 Task: Create a due date automation trigger when advanced on, on the monday after a card is due add fields with custom field "Resume" cleared at 11:00 AM.
Action: Mouse moved to (1030, 88)
Screenshot: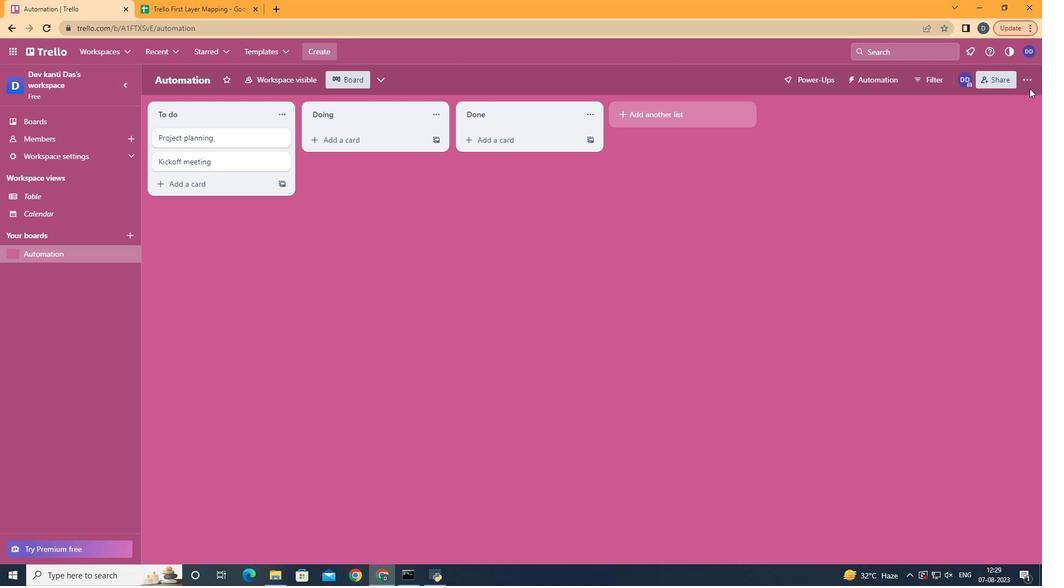 
Action: Mouse pressed left at (1030, 88)
Screenshot: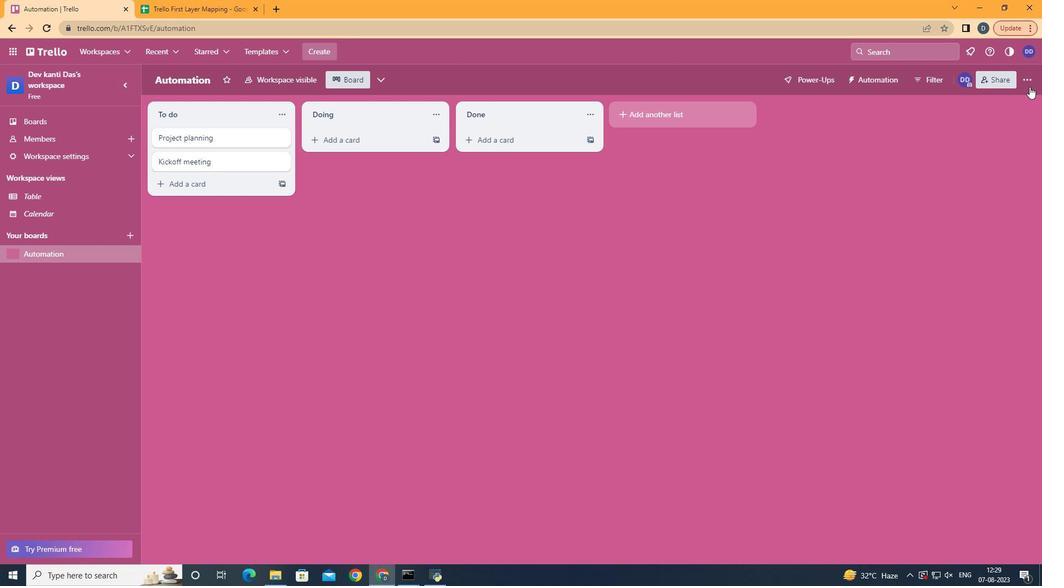 
Action: Mouse moved to (1028, 84)
Screenshot: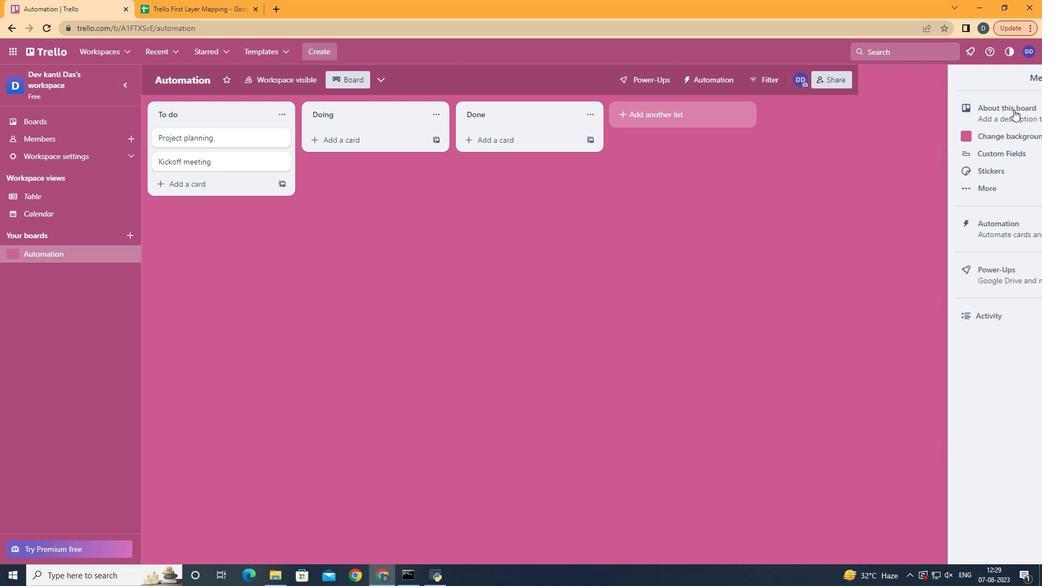 
Action: Mouse pressed left at (1028, 84)
Screenshot: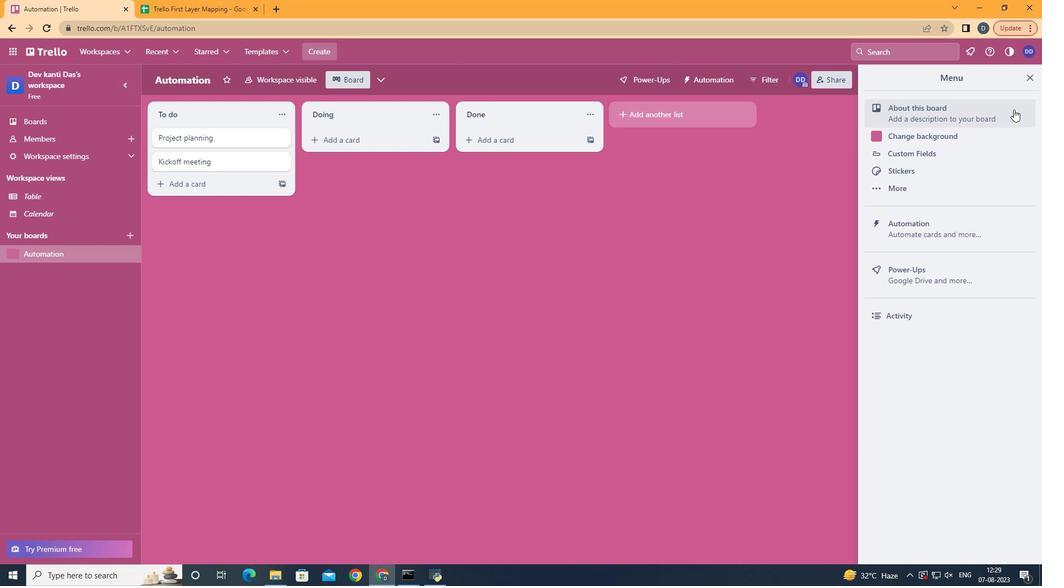 
Action: Mouse moved to (952, 236)
Screenshot: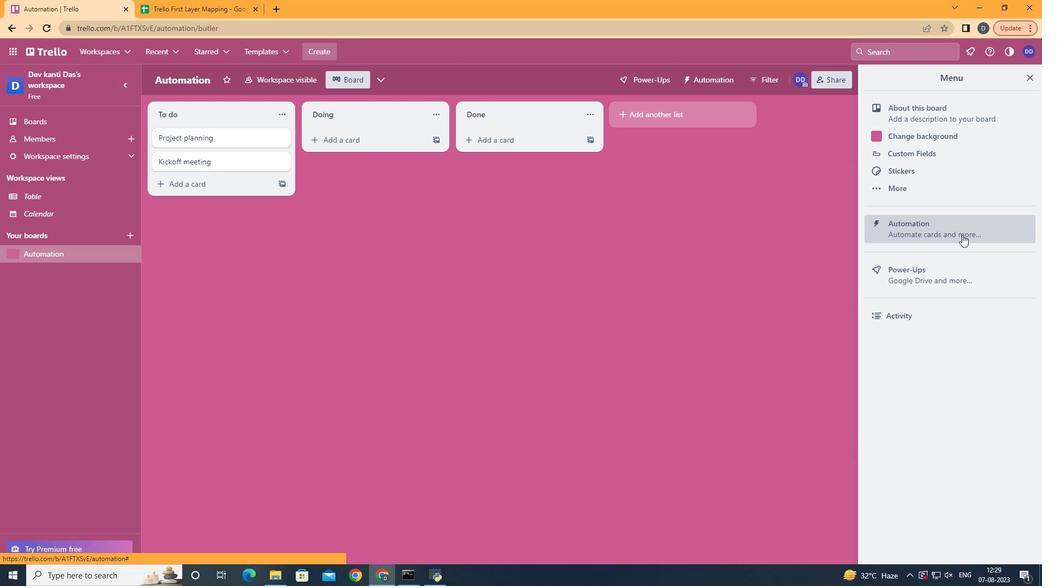 
Action: Mouse pressed left at (952, 236)
Screenshot: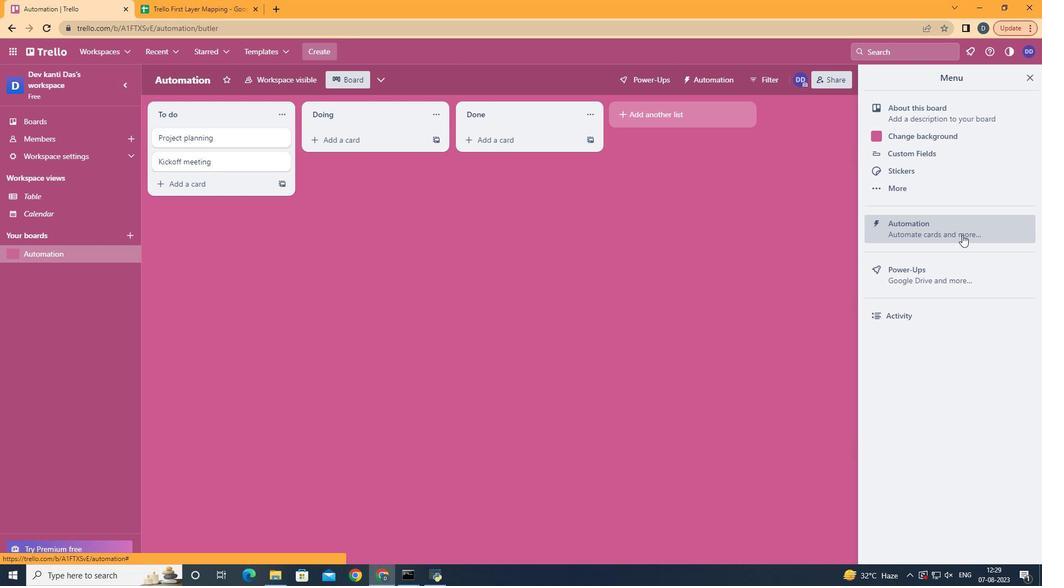 
Action: Mouse moved to (221, 217)
Screenshot: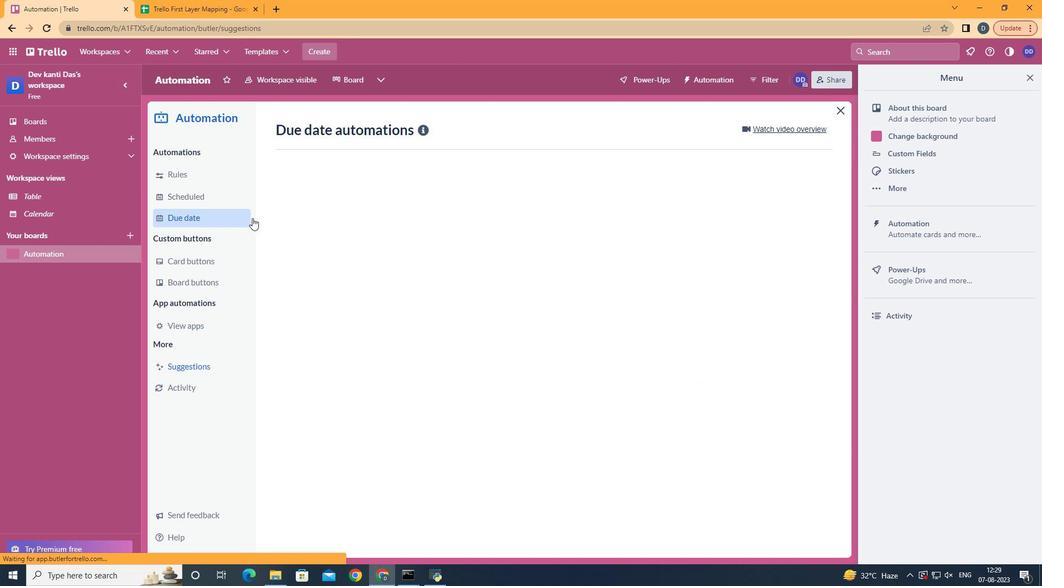 
Action: Mouse pressed left at (221, 217)
Screenshot: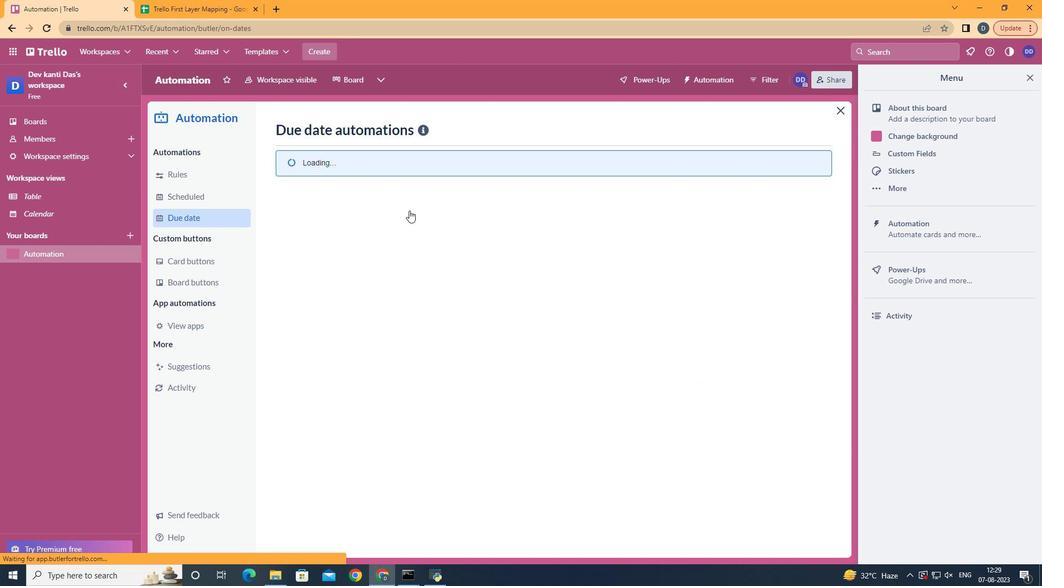 
Action: Mouse moved to (766, 130)
Screenshot: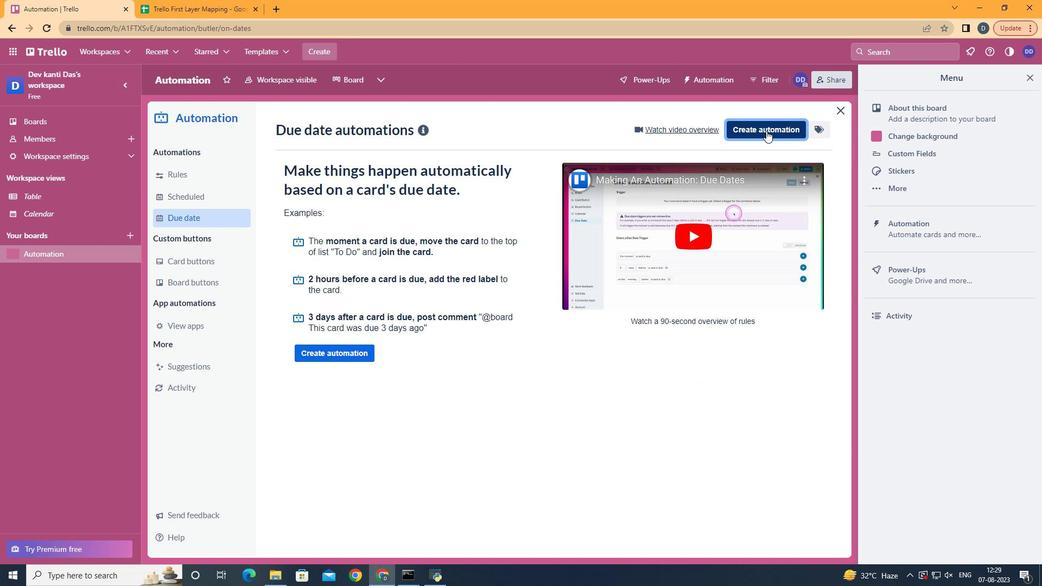 
Action: Mouse pressed left at (766, 130)
Screenshot: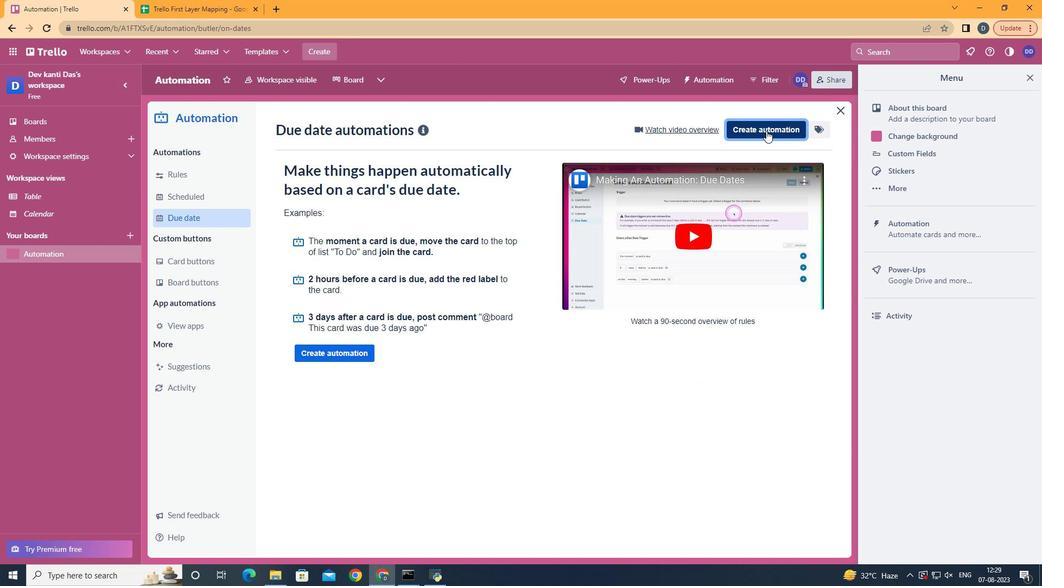 
Action: Mouse moved to (613, 244)
Screenshot: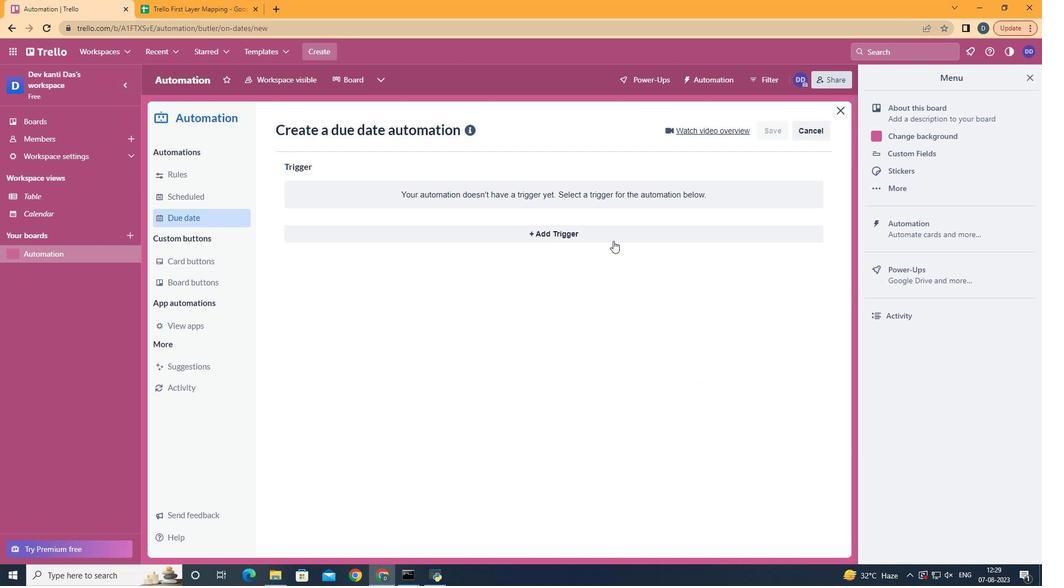 
Action: Mouse pressed left at (613, 244)
Screenshot: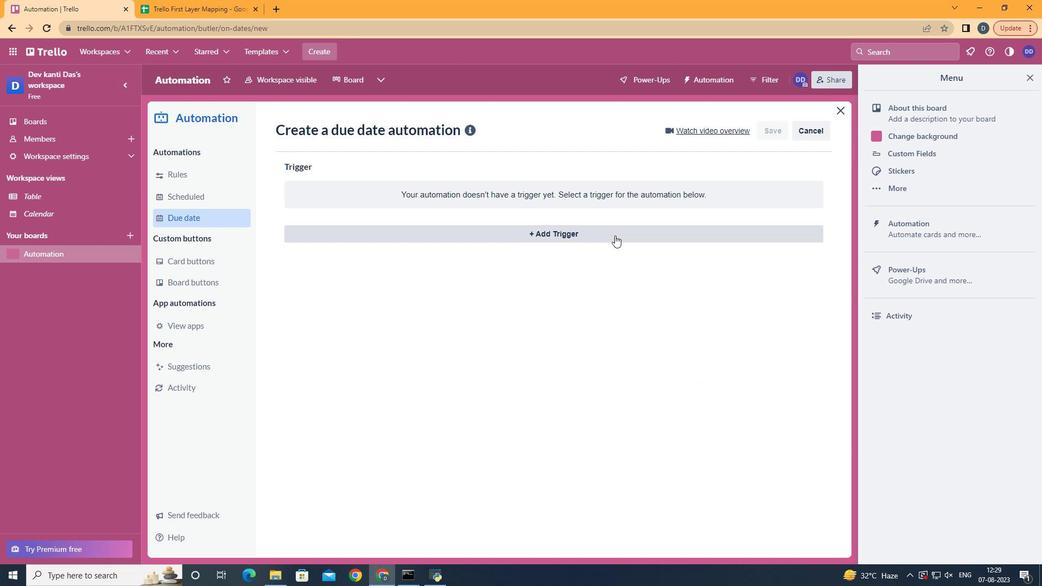 
Action: Mouse moved to (615, 235)
Screenshot: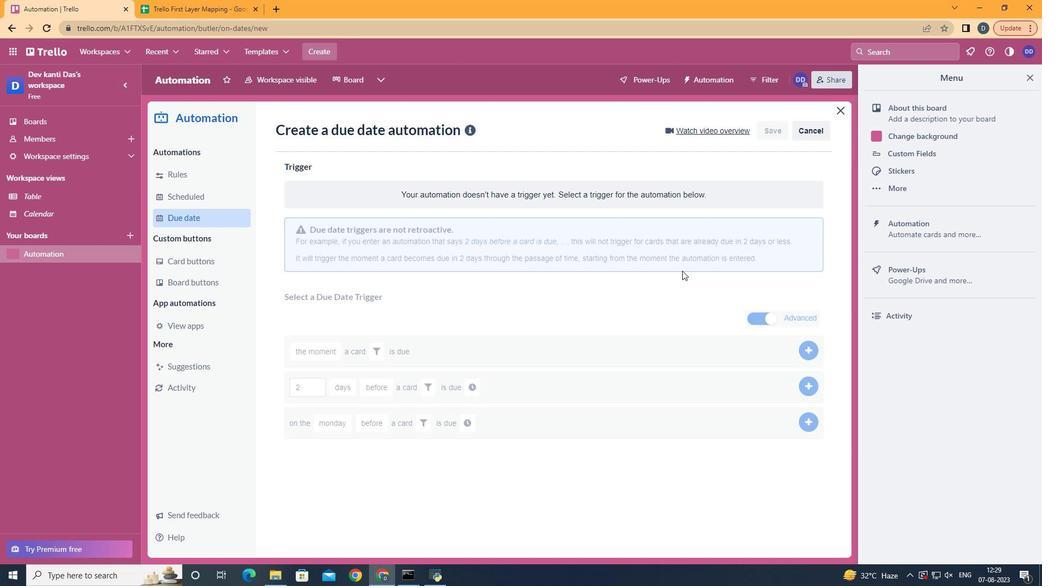 
Action: Mouse pressed left at (615, 235)
Screenshot: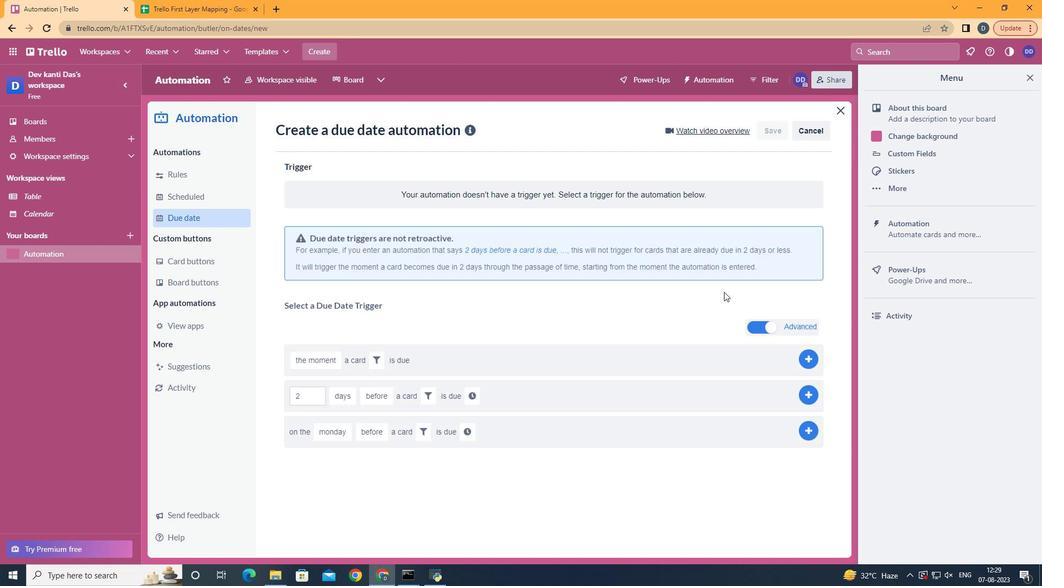 
Action: Mouse moved to (352, 279)
Screenshot: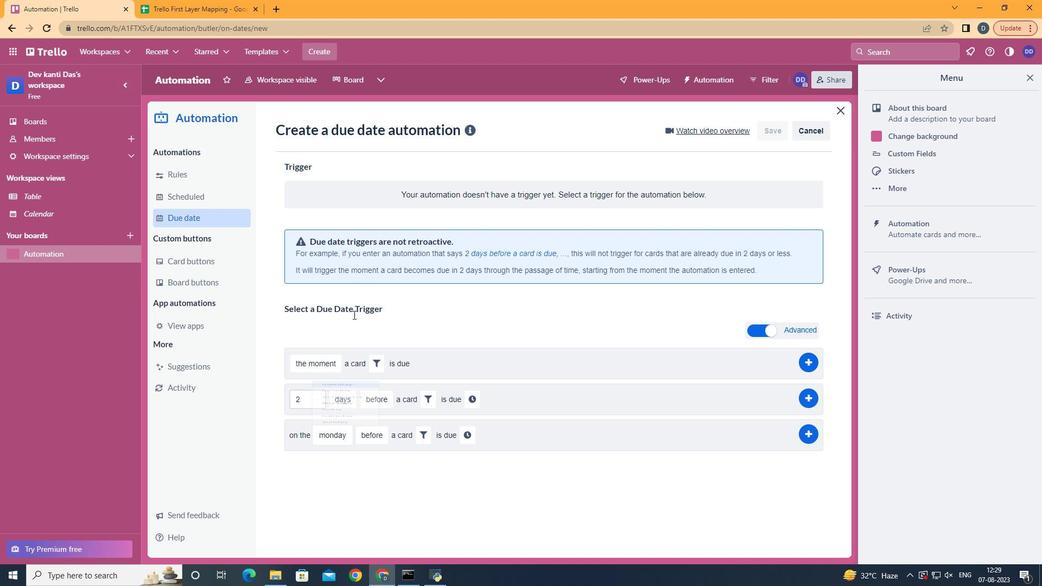 
Action: Mouse pressed left at (352, 279)
Screenshot: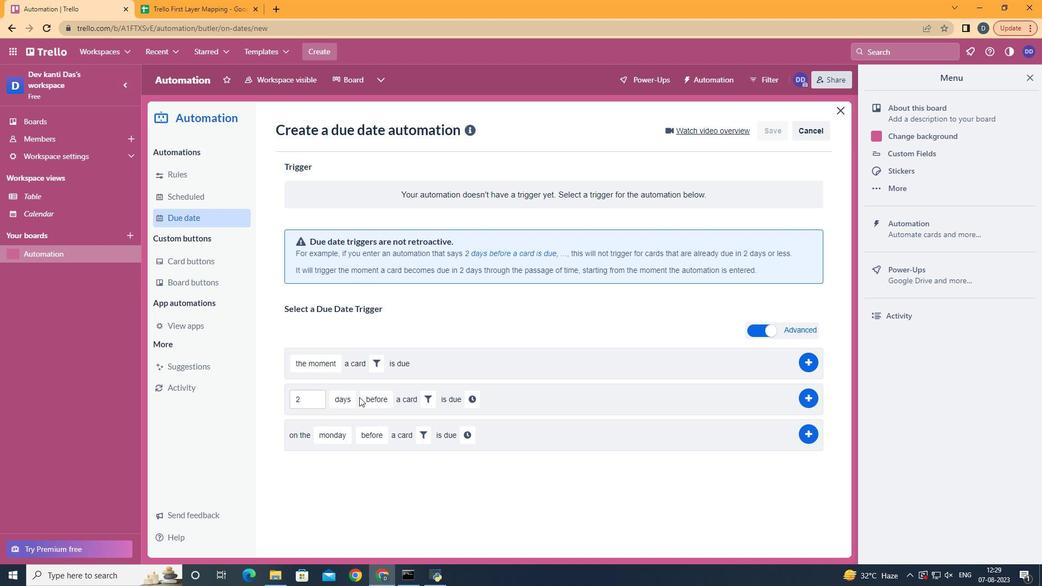 
Action: Mouse moved to (380, 476)
Screenshot: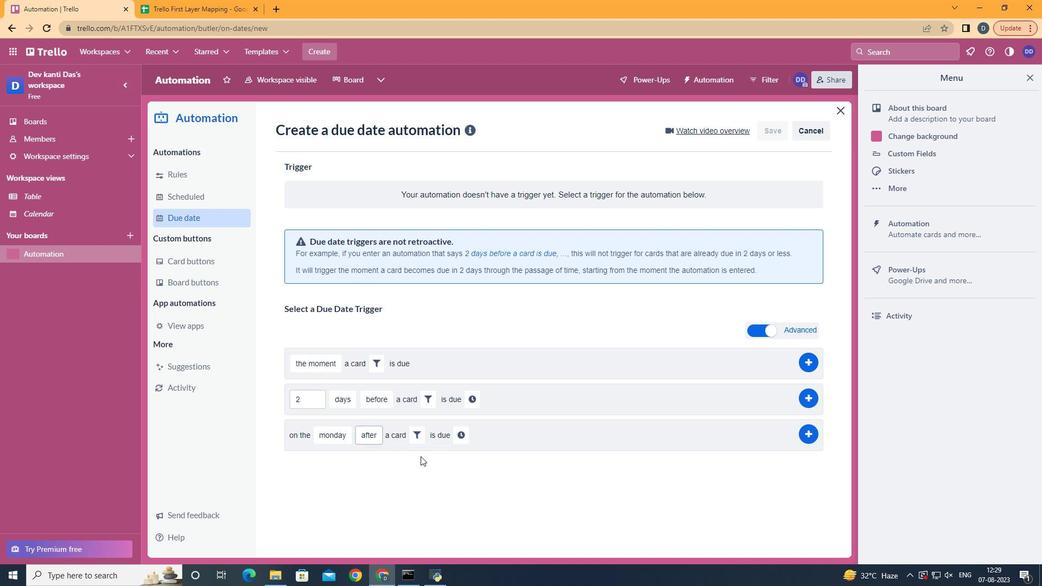 
Action: Mouse pressed left at (380, 476)
Screenshot: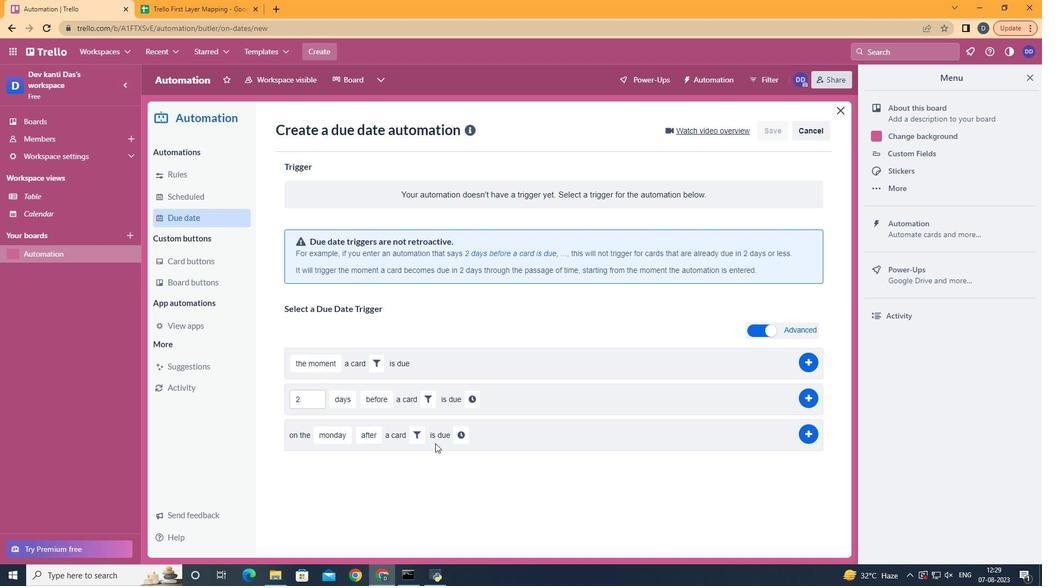 
Action: Mouse moved to (418, 436)
Screenshot: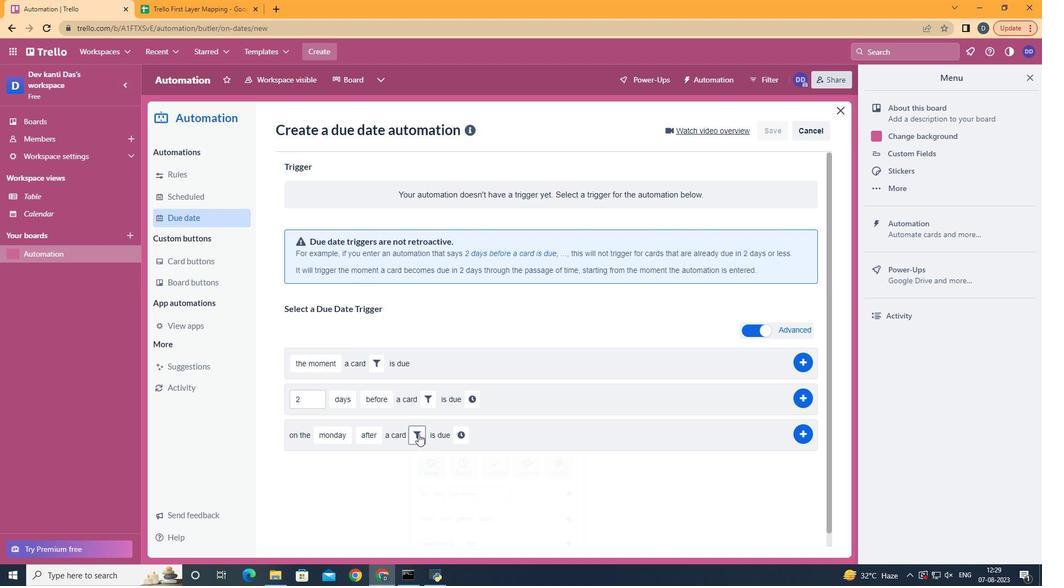 
Action: Mouse pressed left at (418, 436)
Screenshot: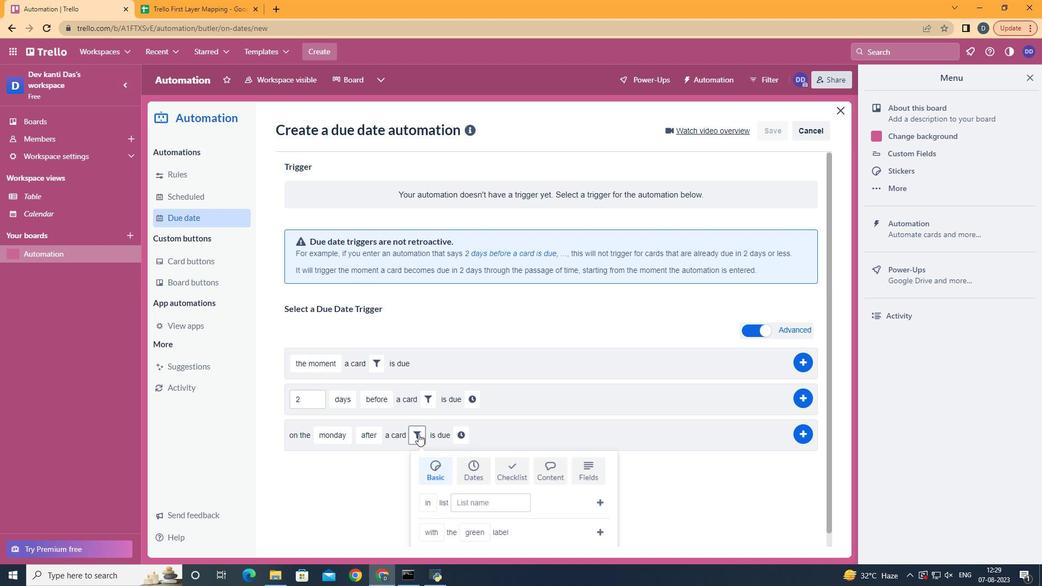 
Action: Mouse moved to (589, 465)
Screenshot: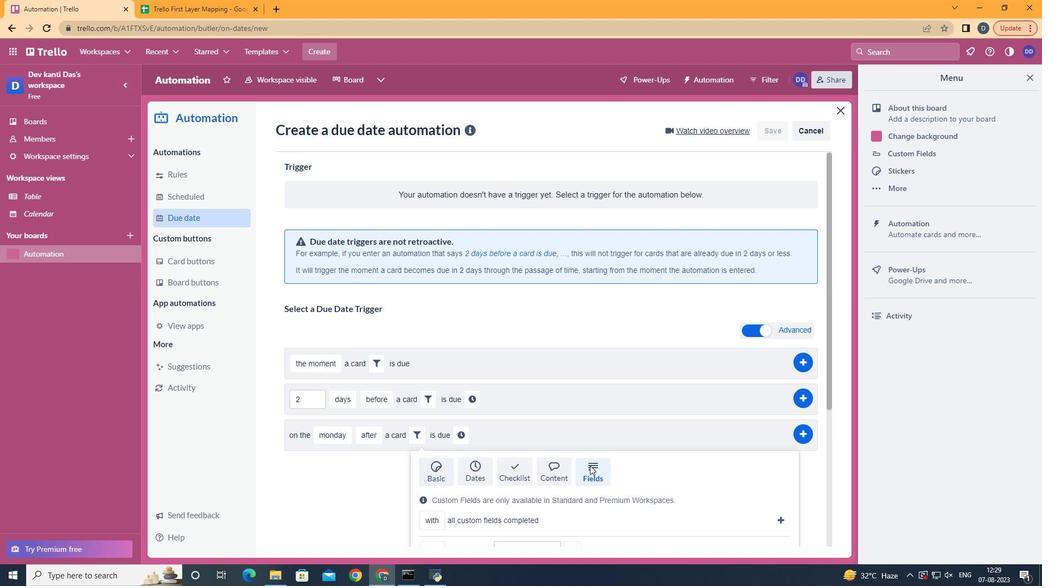 
Action: Mouse pressed left at (589, 465)
Screenshot: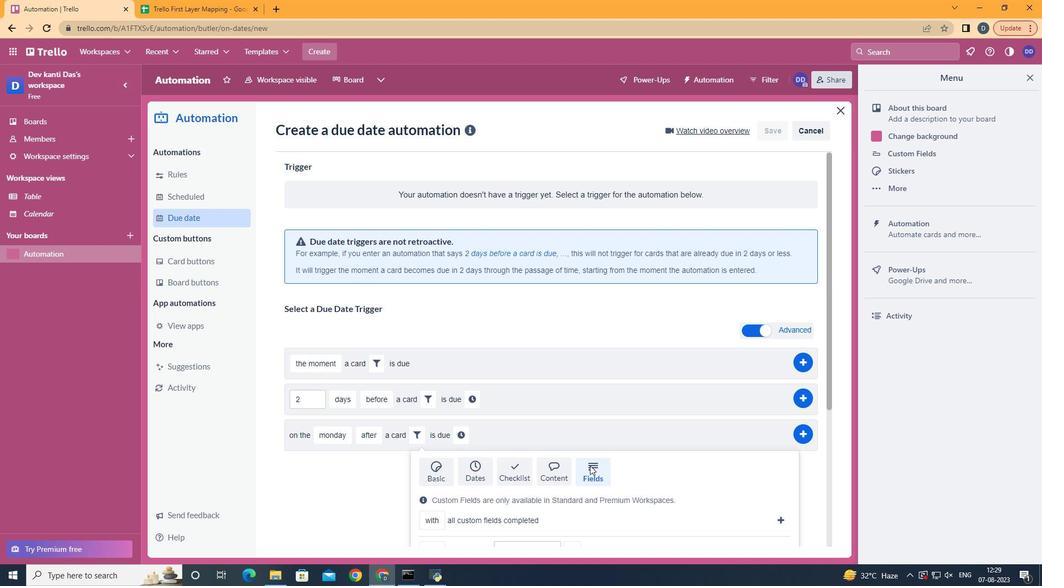 
Action: Mouse moved to (590, 465)
Screenshot: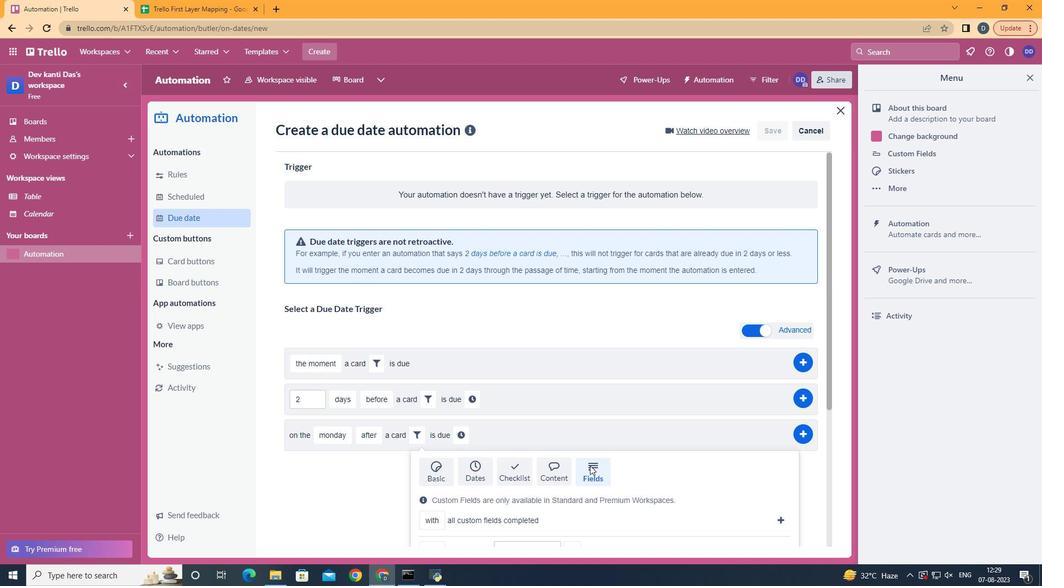 
Action: Mouse scrolled (590, 465) with delta (0, 0)
Screenshot: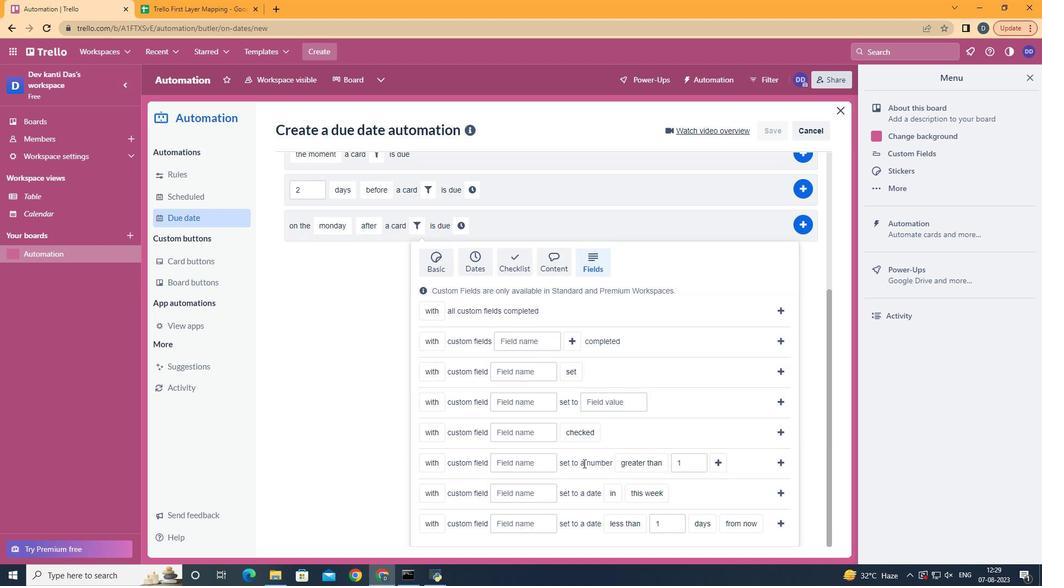 
Action: Mouse scrolled (590, 465) with delta (0, 0)
Screenshot: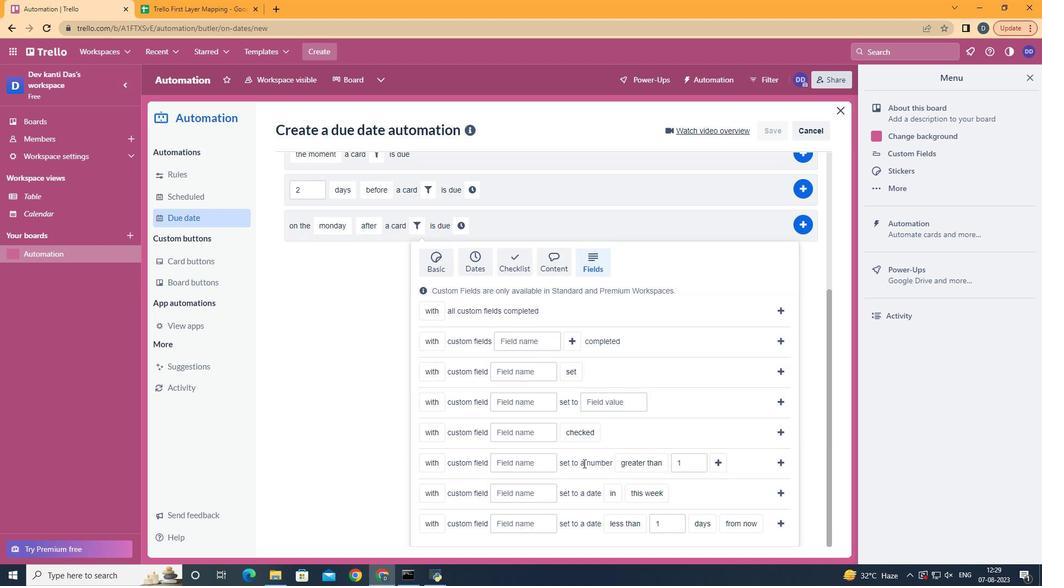 
Action: Mouse scrolled (590, 465) with delta (0, 0)
Screenshot: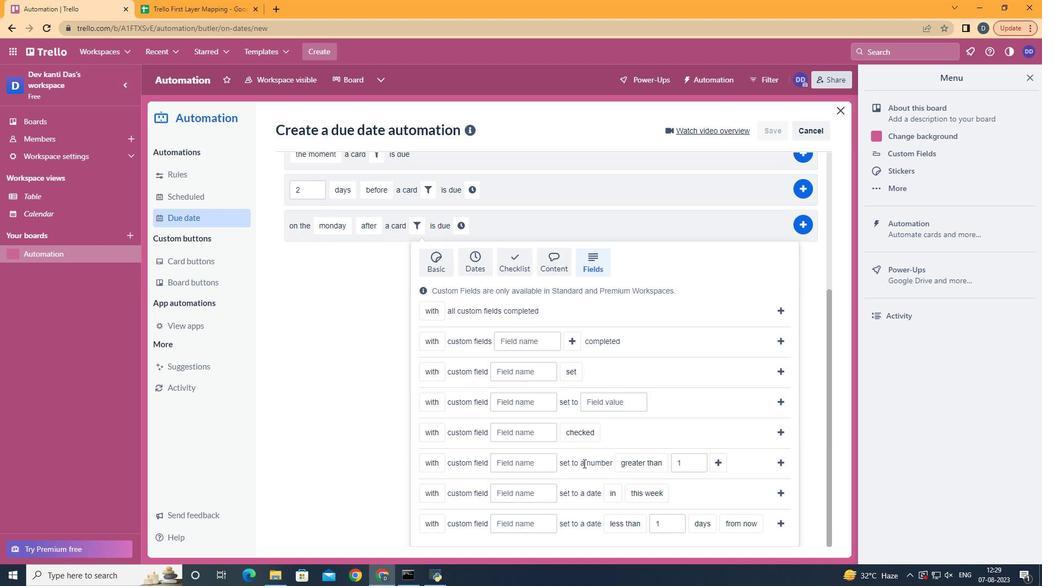 
Action: Mouse scrolled (590, 465) with delta (0, 0)
Screenshot: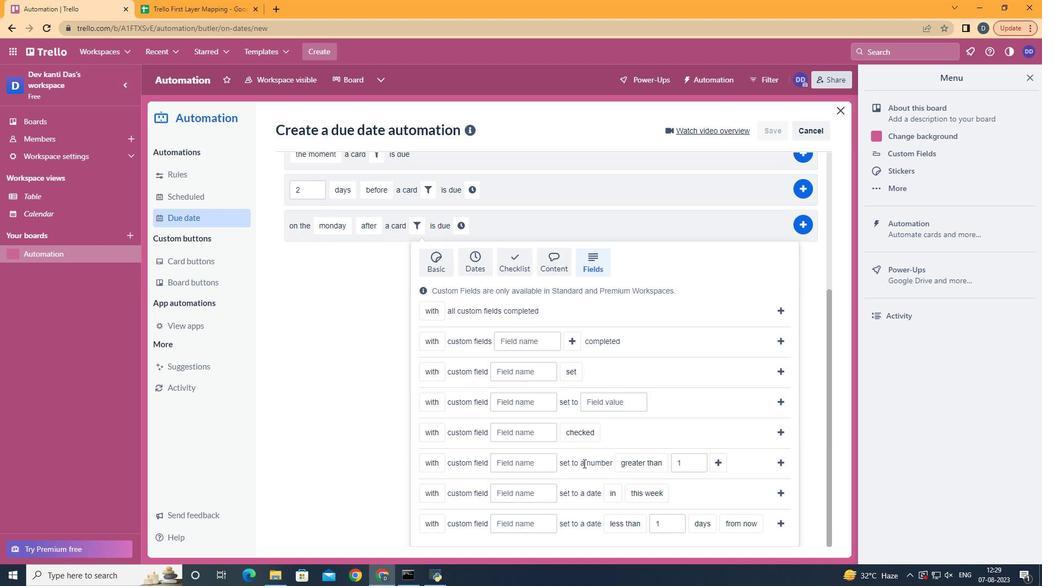 
Action: Mouse scrolled (590, 465) with delta (0, 0)
Screenshot: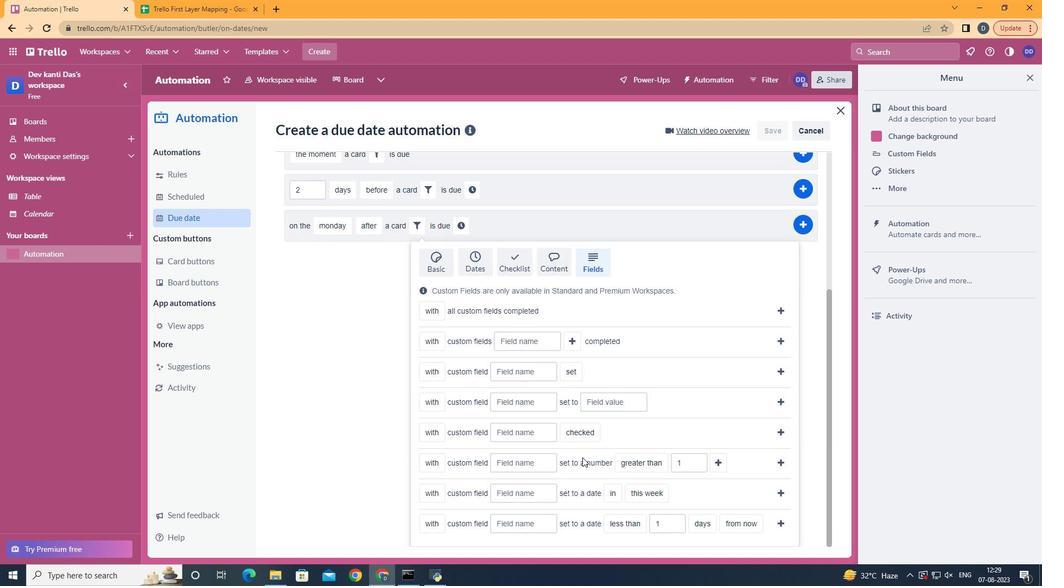 
Action: Mouse scrolled (590, 465) with delta (0, 0)
Screenshot: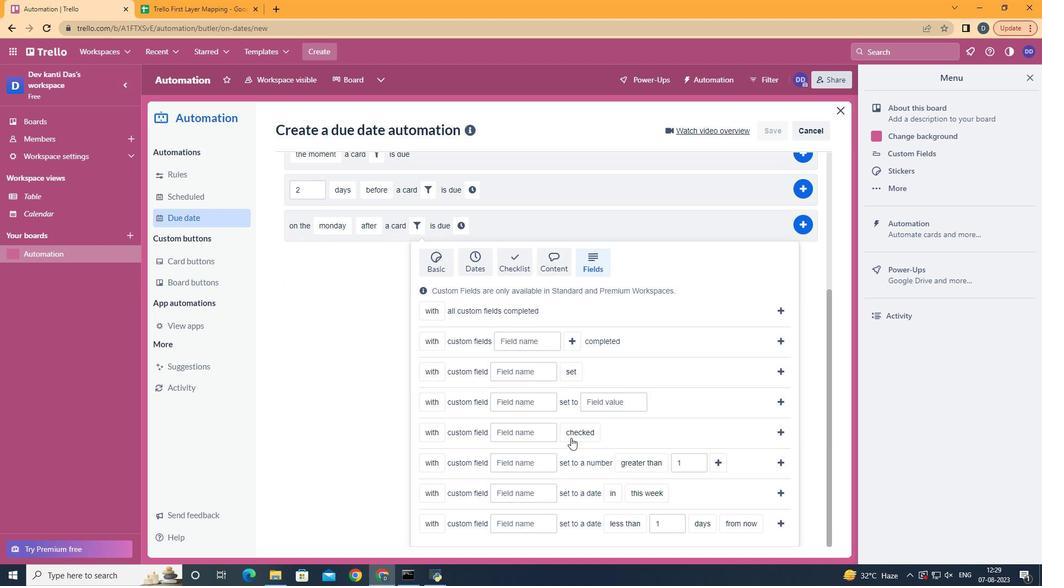 
Action: Mouse moved to (445, 389)
Screenshot: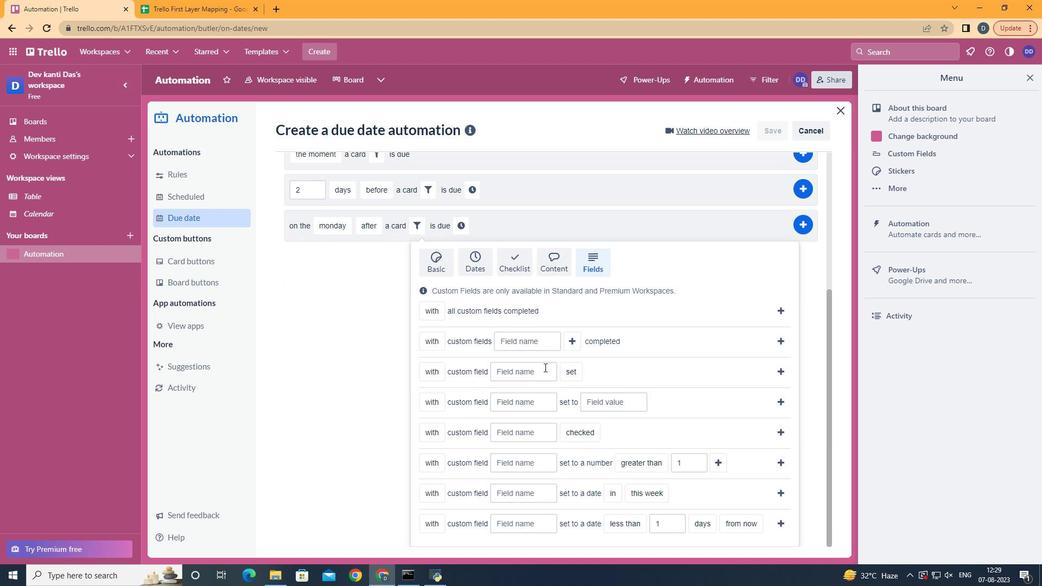 
Action: Mouse pressed left at (445, 389)
Screenshot: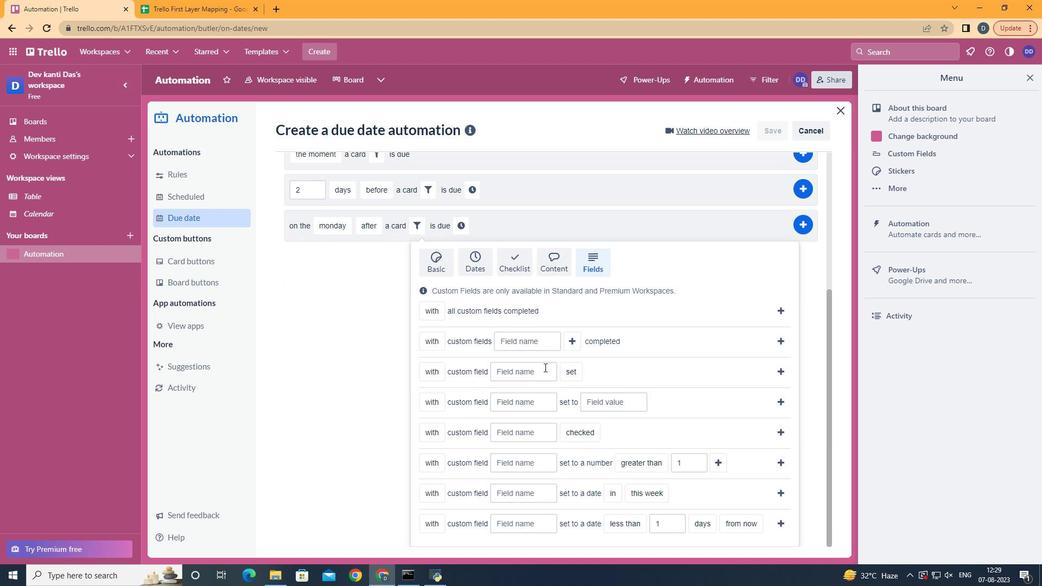 
Action: Mouse moved to (544, 367)
Screenshot: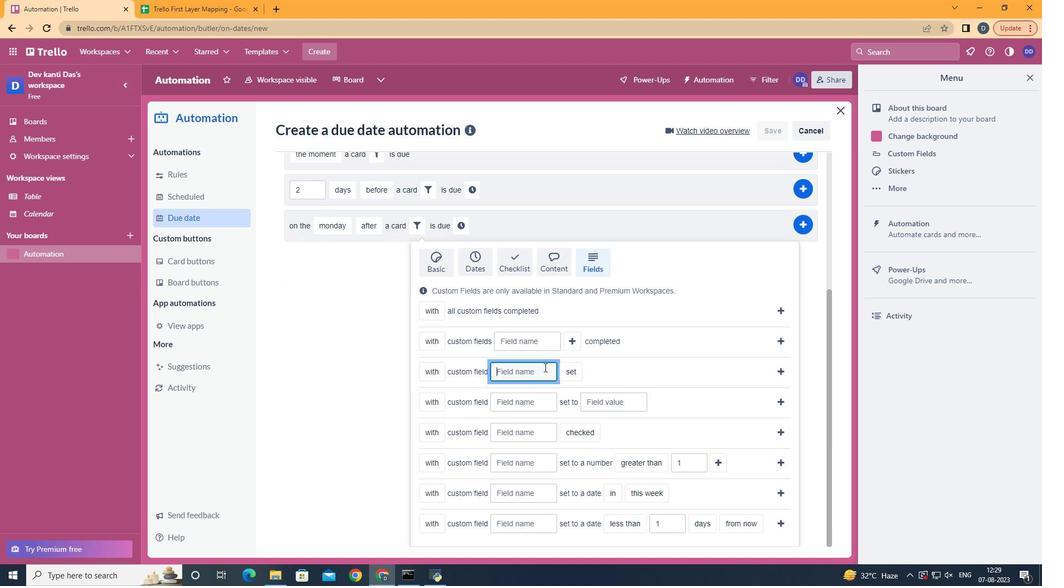 
Action: Mouse pressed left at (544, 367)
Screenshot: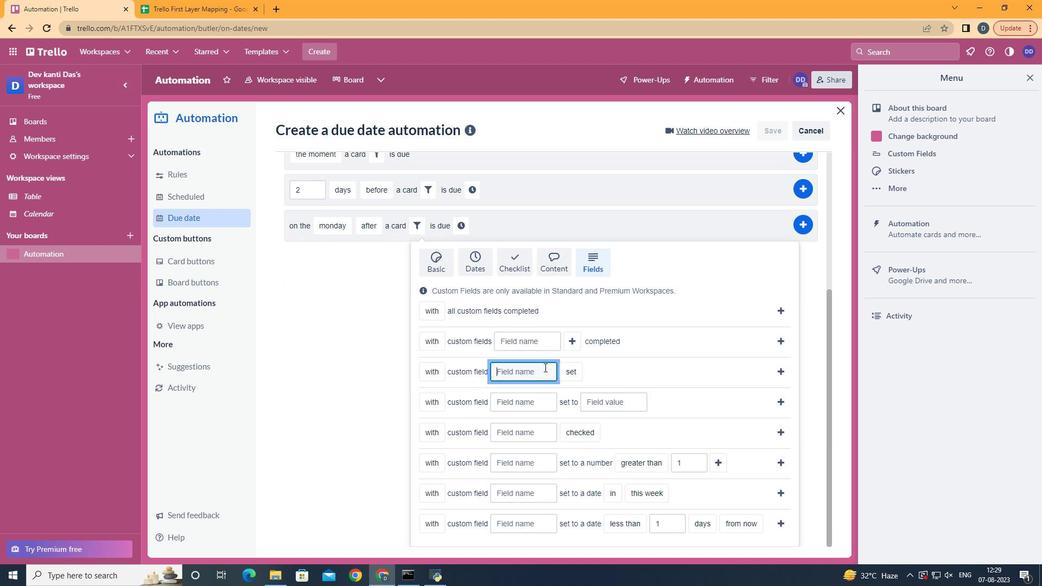 
Action: Key pressed <Key.shift>Resume
Screenshot: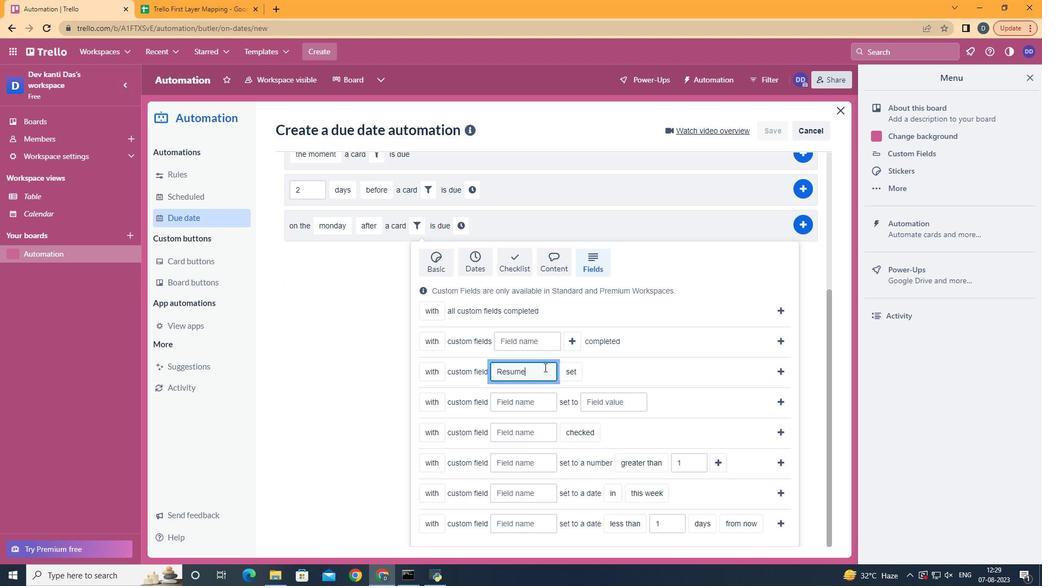
Action: Mouse moved to (566, 415)
Screenshot: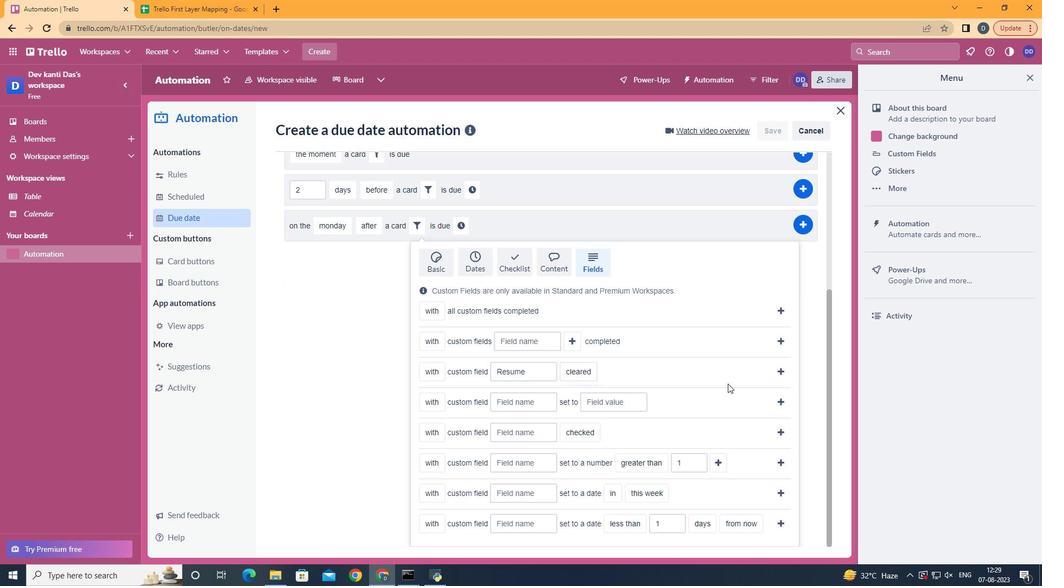 
Action: Mouse pressed left at (566, 415)
Screenshot: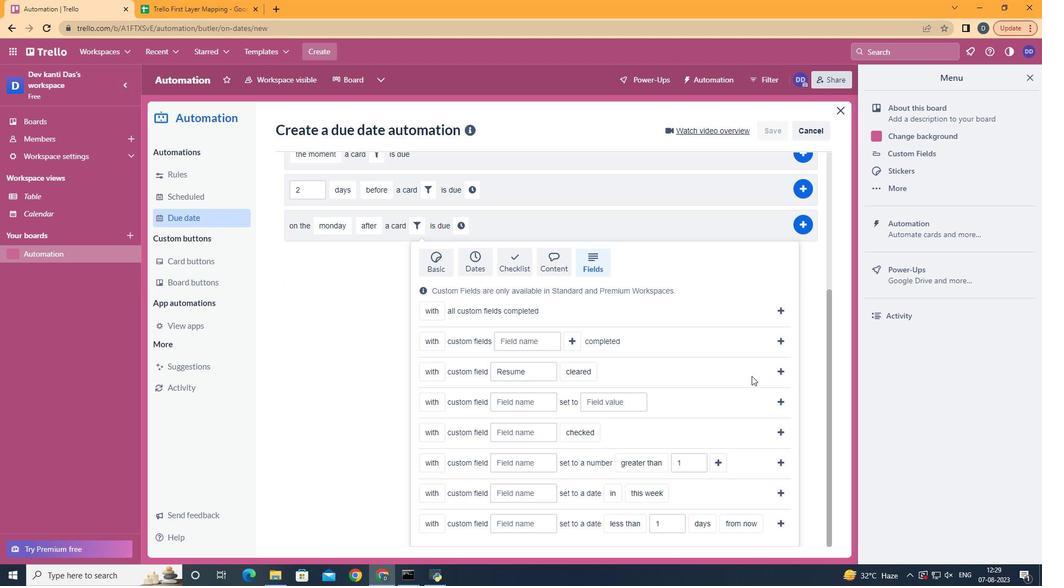
Action: Mouse moved to (776, 372)
Screenshot: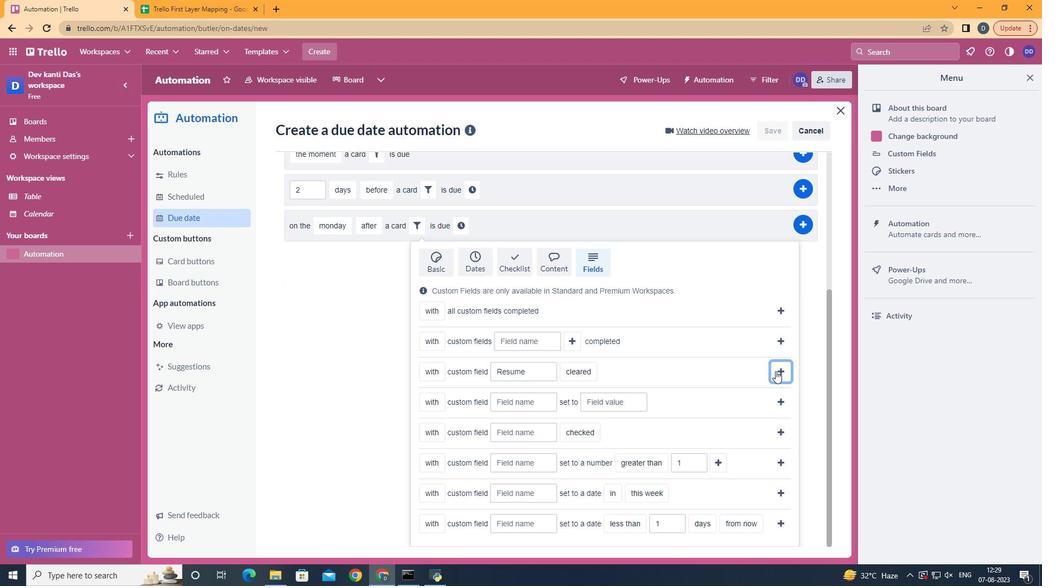 
Action: Mouse pressed left at (776, 372)
Screenshot: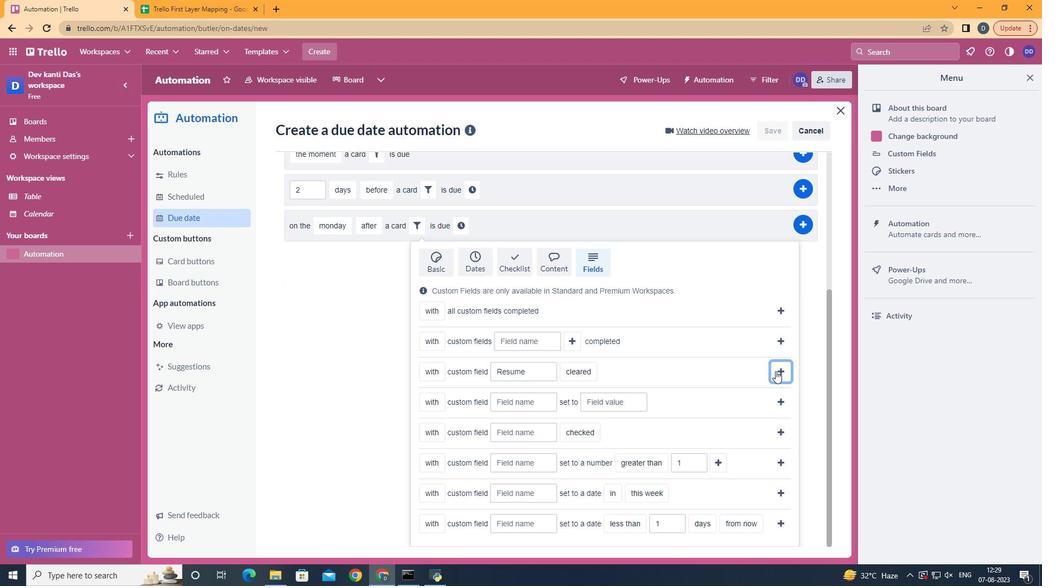 
Action: Mouse moved to (608, 430)
Screenshot: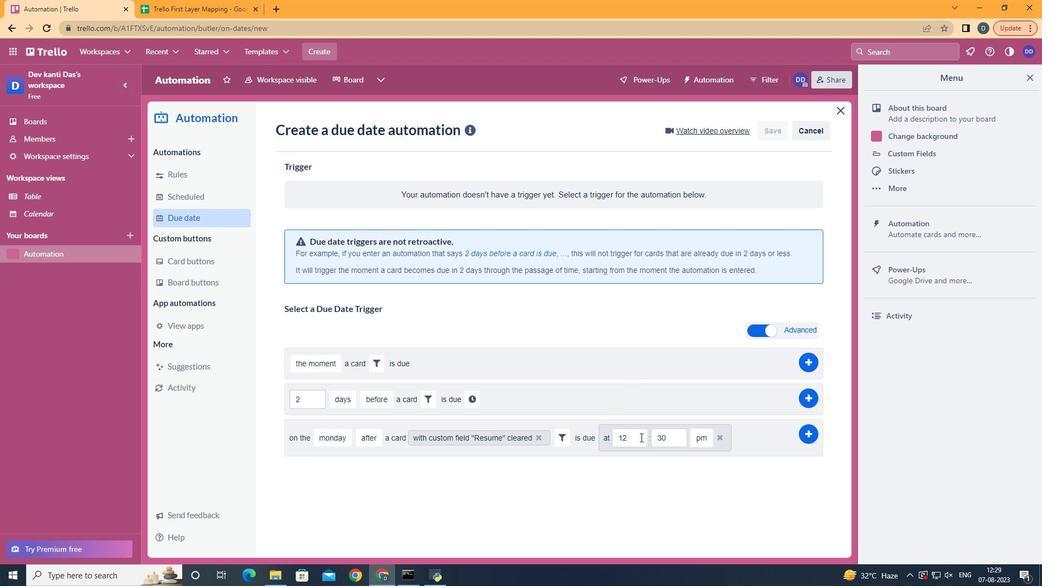 
Action: Mouse pressed left at (608, 430)
Screenshot: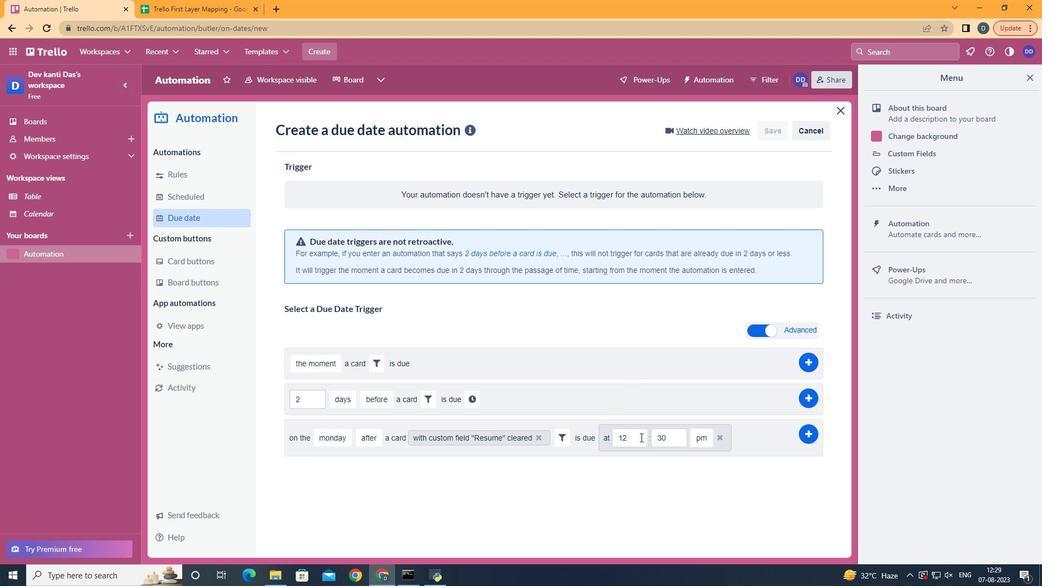 
Action: Mouse moved to (649, 440)
Screenshot: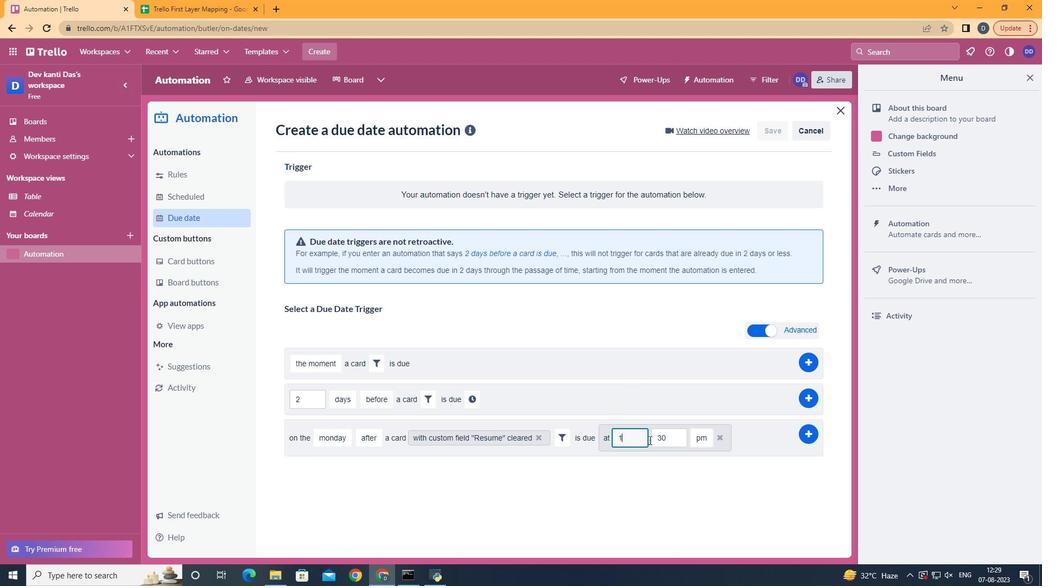 
Action: Mouse pressed left at (640, 438)
Screenshot: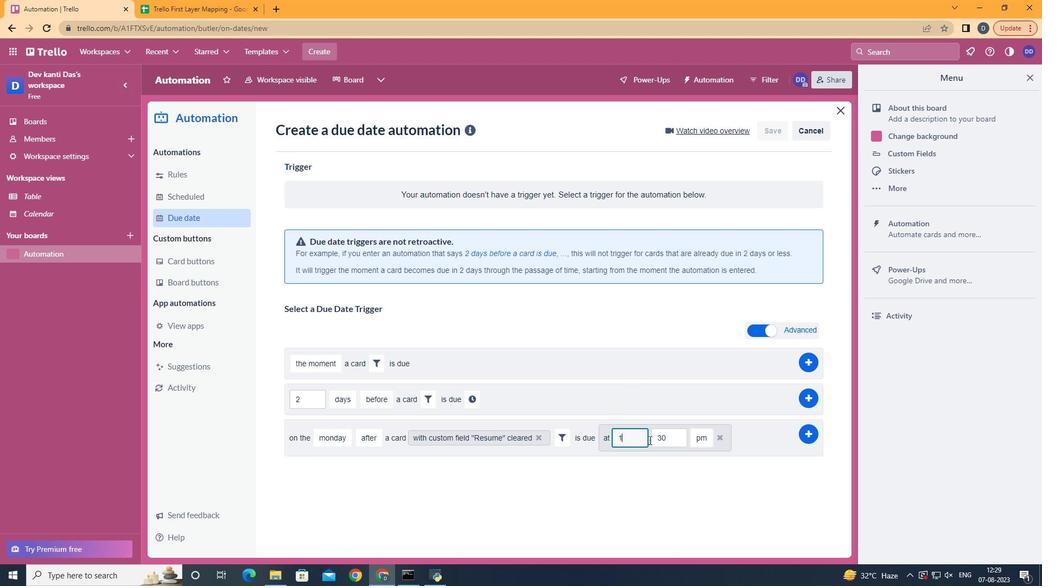 
Action: Key pressed <Key.backspace>1
Screenshot: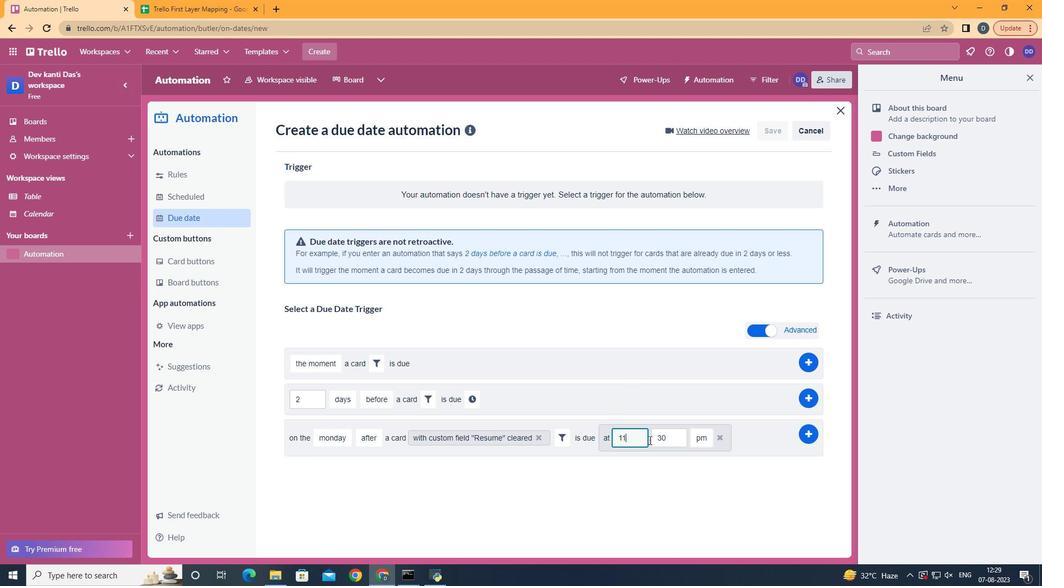 
Action: Mouse moved to (667, 438)
Screenshot: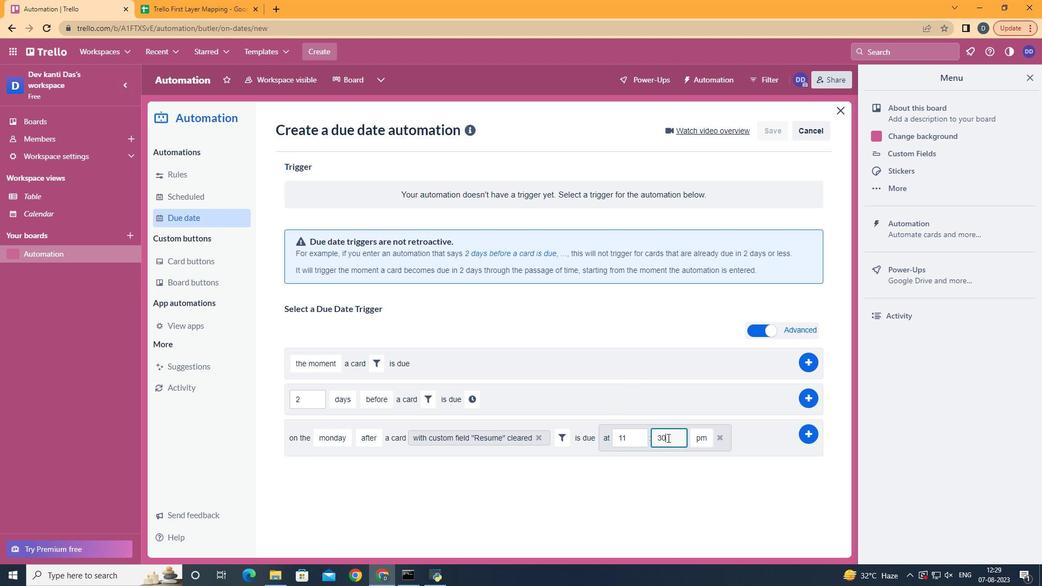 
Action: Mouse pressed left at (667, 438)
Screenshot: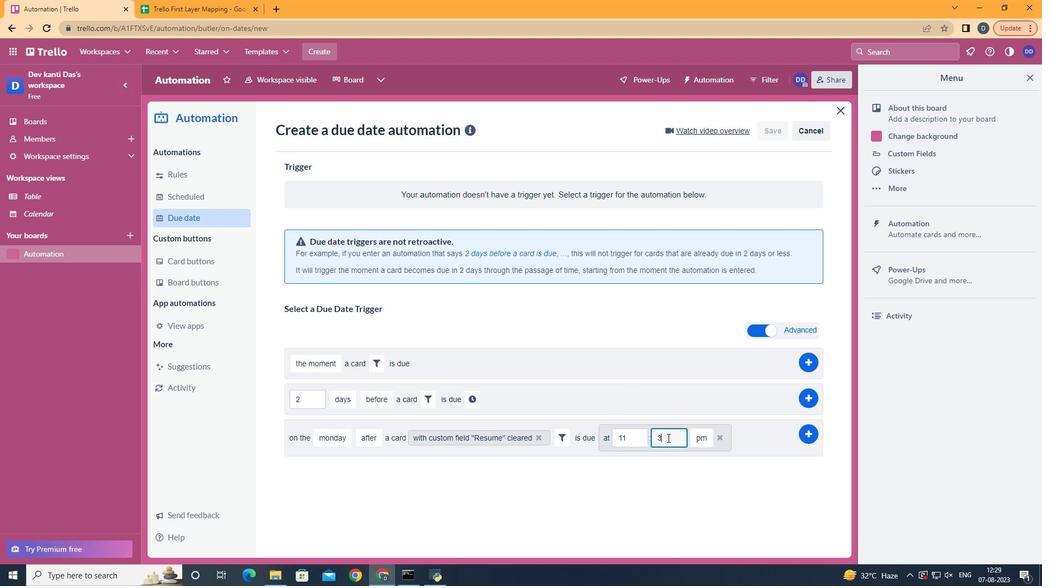 
Action: Key pressed <Key.backspace><Key.backspace>00
Screenshot: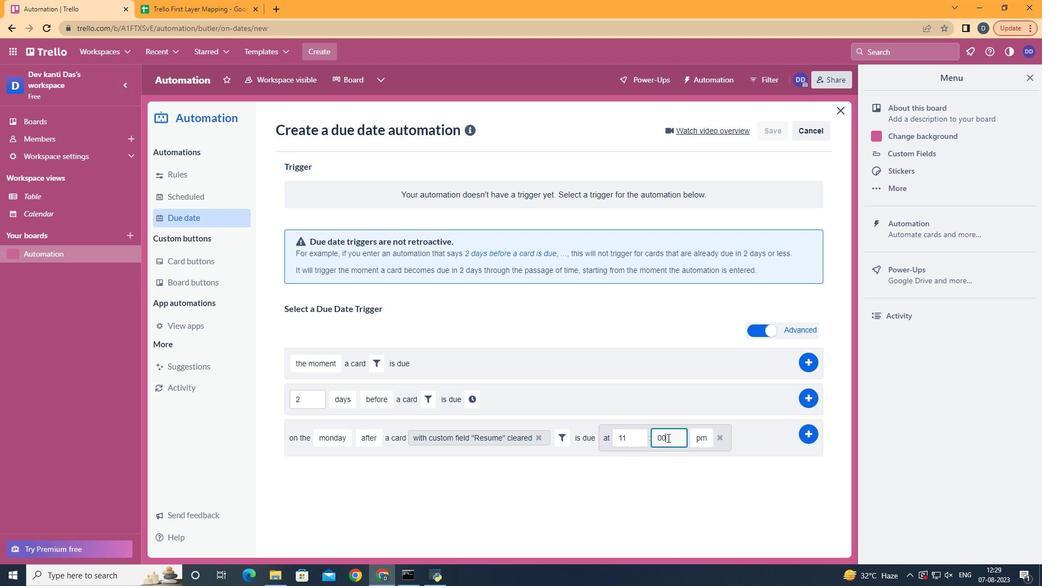 
Action: Mouse moved to (695, 455)
Screenshot: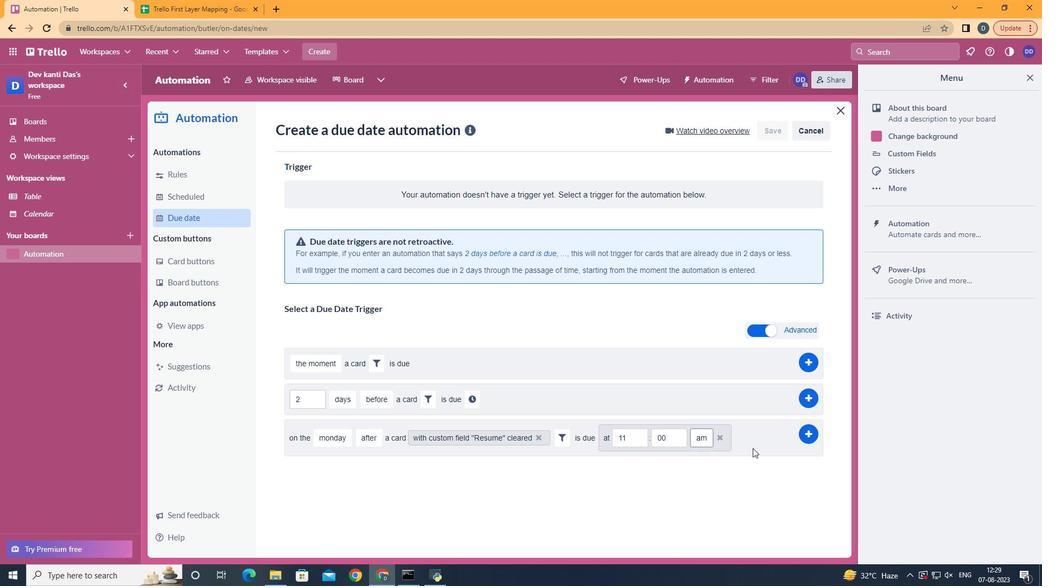 
Action: Mouse pressed left at (695, 455)
Screenshot: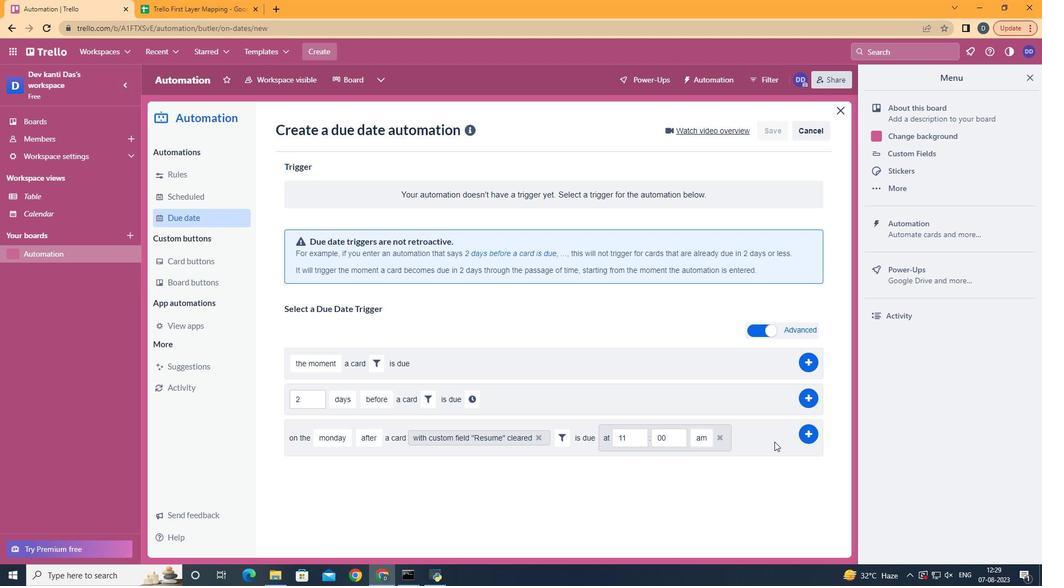 
Action: Mouse moved to (811, 438)
Screenshot: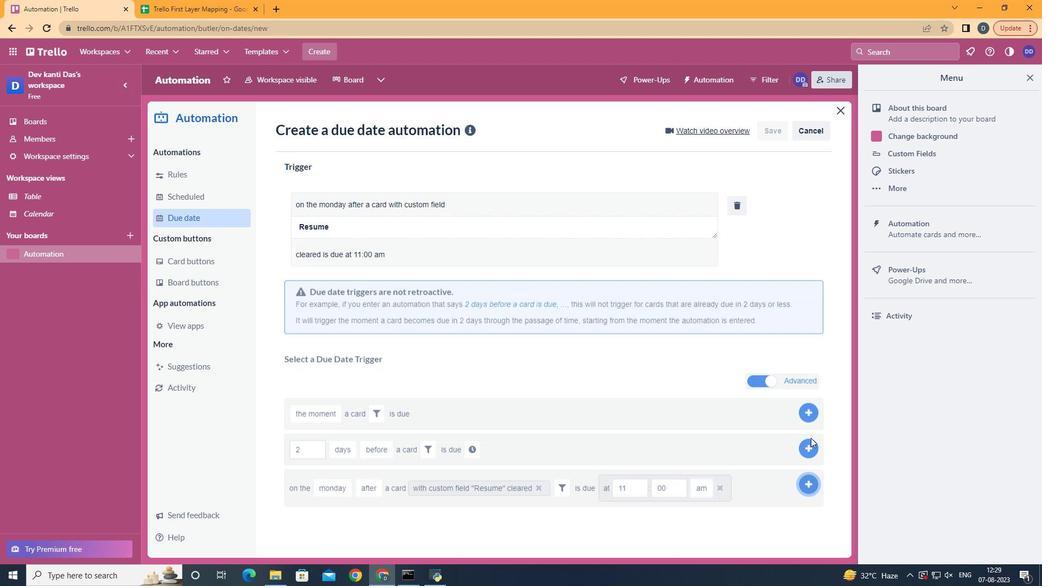 
Action: Mouse pressed left at (811, 438)
Screenshot: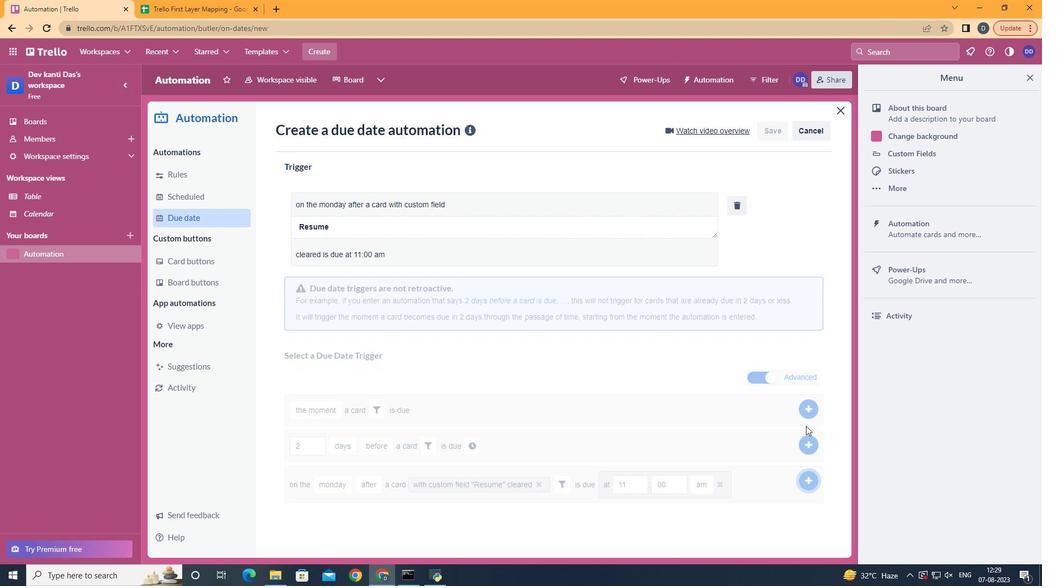 
Action: Mouse moved to (483, 180)
Screenshot: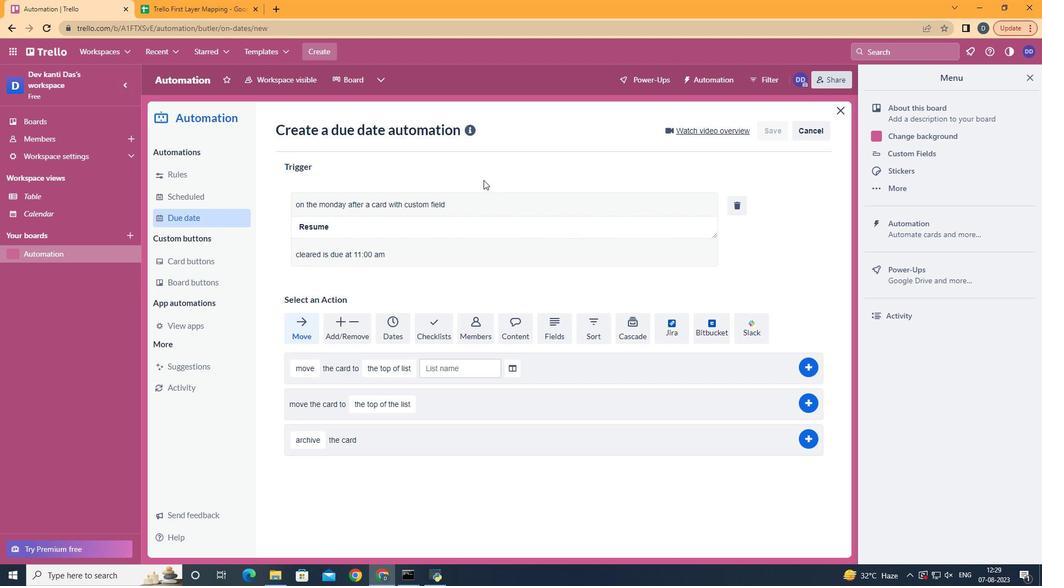 
